 Task: Create a due date automation trigger when advanced on, on the wednesday of the week before a card is due add dates starting this week at 11:00 AM.
Action: Mouse moved to (963, 75)
Screenshot: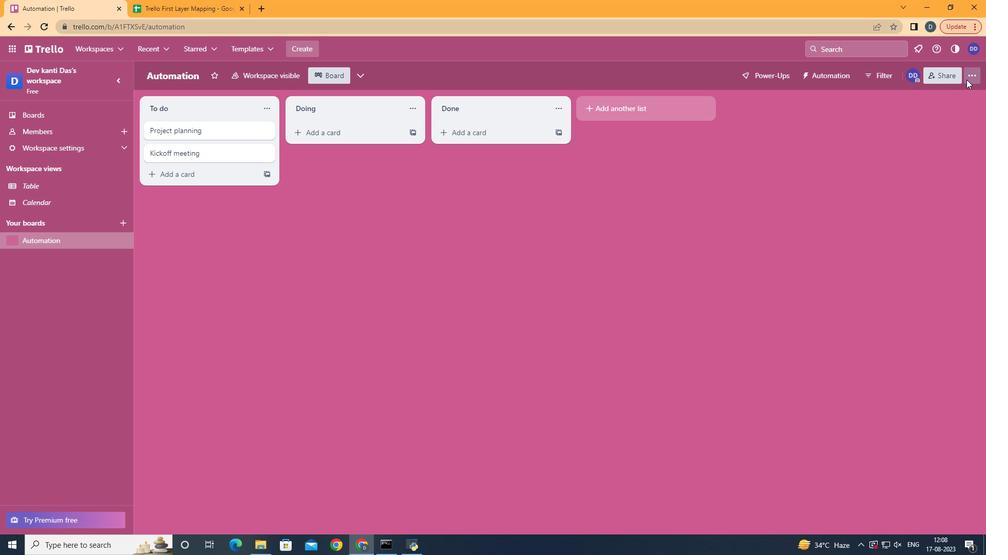 
Action: Mouse pressed left at (963, 75)
Screenshot: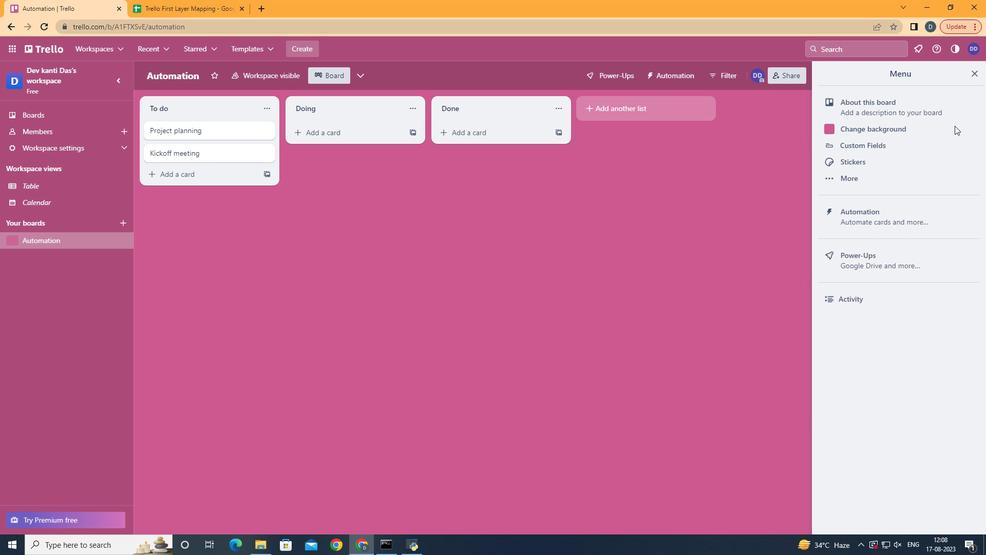 
Action: Mouse moved to (893, 212)
Screenshot: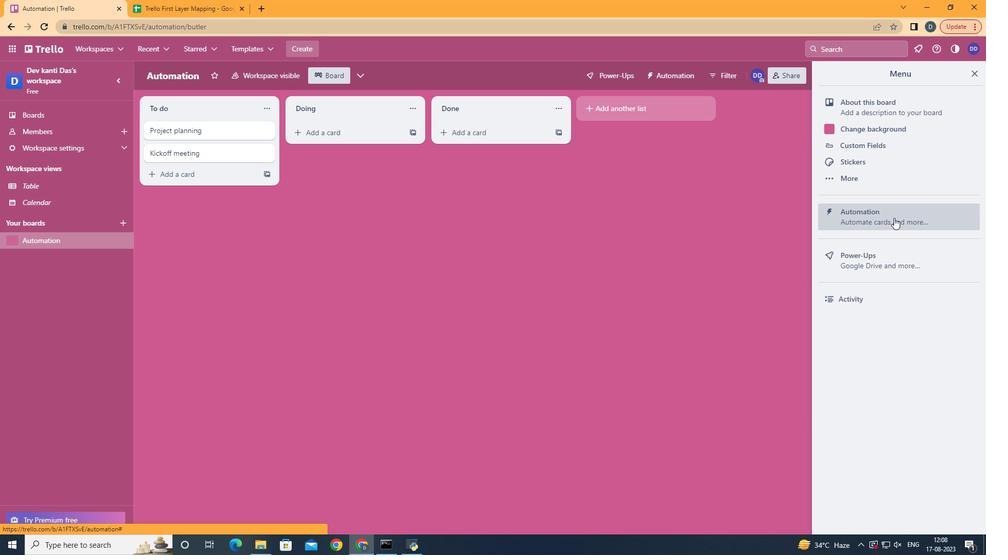 
Action: Mouse pressed left at (893, 212)
Screenshot: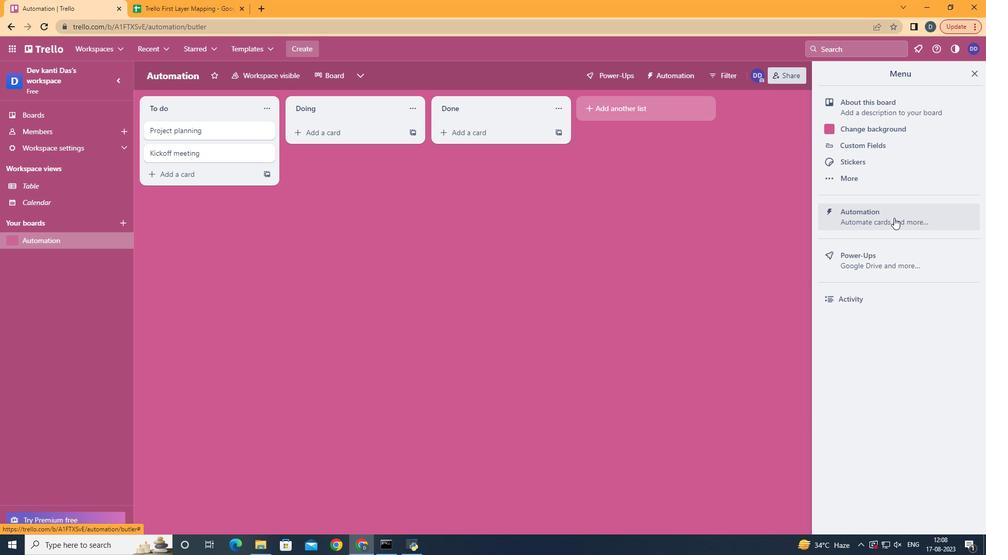 
Action: Mouse moved to (204, 210)
Screenshot: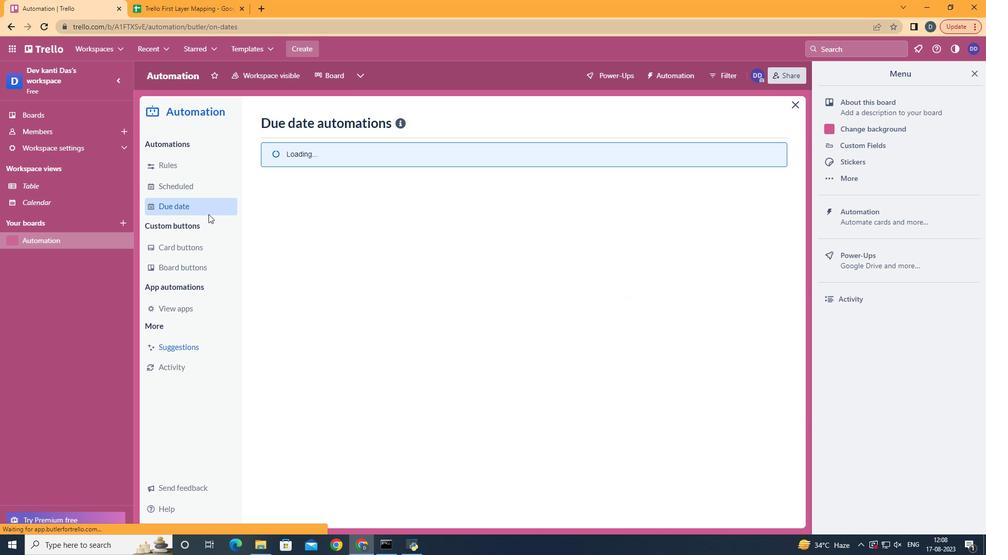 
Action: Mouse pressed left at (204, 210)
Screenshot: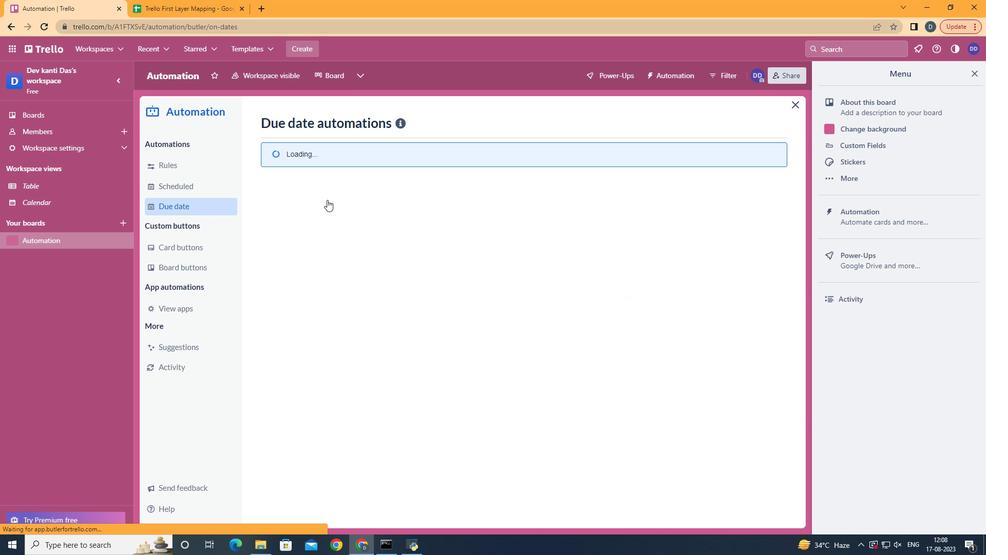 
Action: Mouse moved to (701, 120)
Screenshot: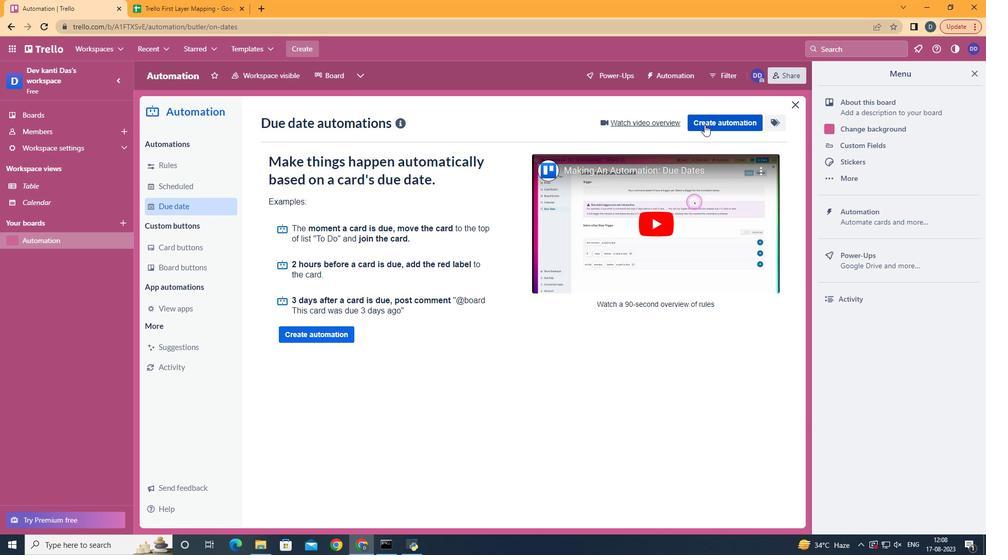 
Action: Mouse pressed left at (701, 120)
Screenshot: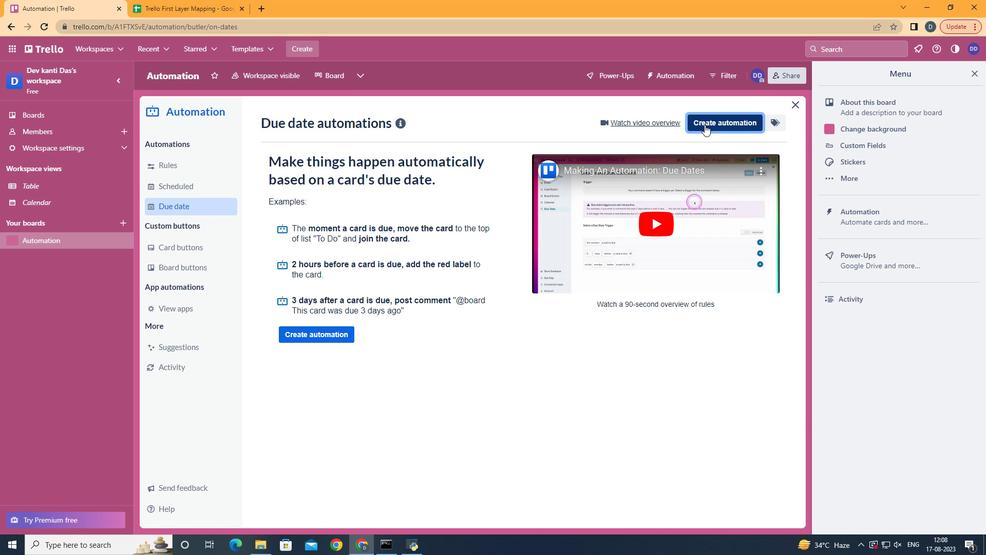 
Action: Mouse moved to (549, 224)
Screenshot: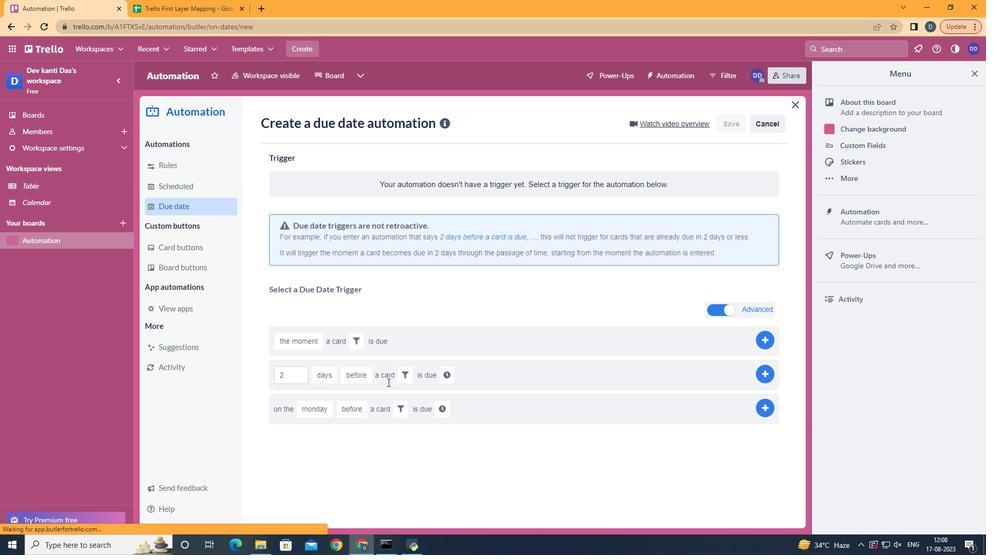 
Action: Mouse pressed left at (549, 224)
Screenshot: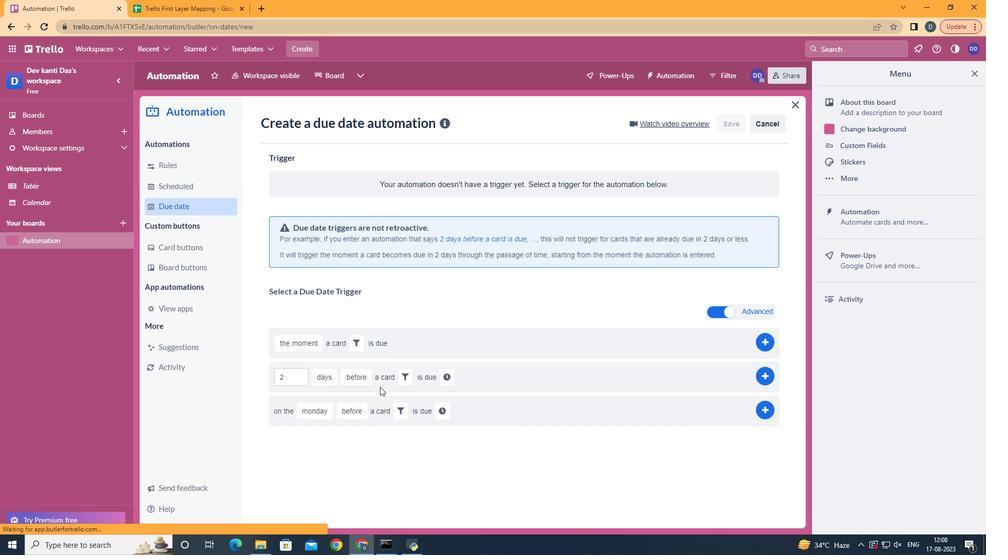 
Action: Mouse moved to (328, 303)
Screenshot: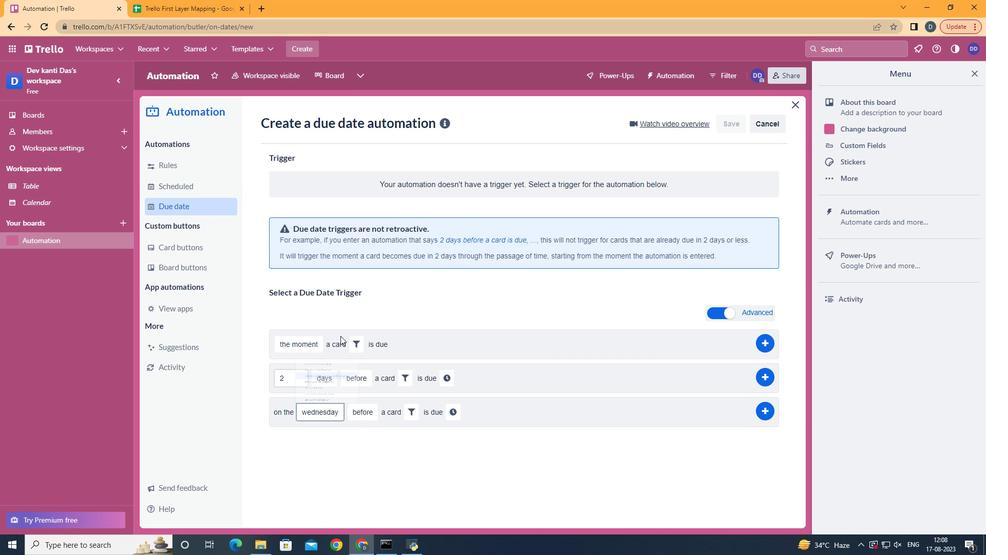 
Action: Mouse pressed left at (328, 303)
Screenshot: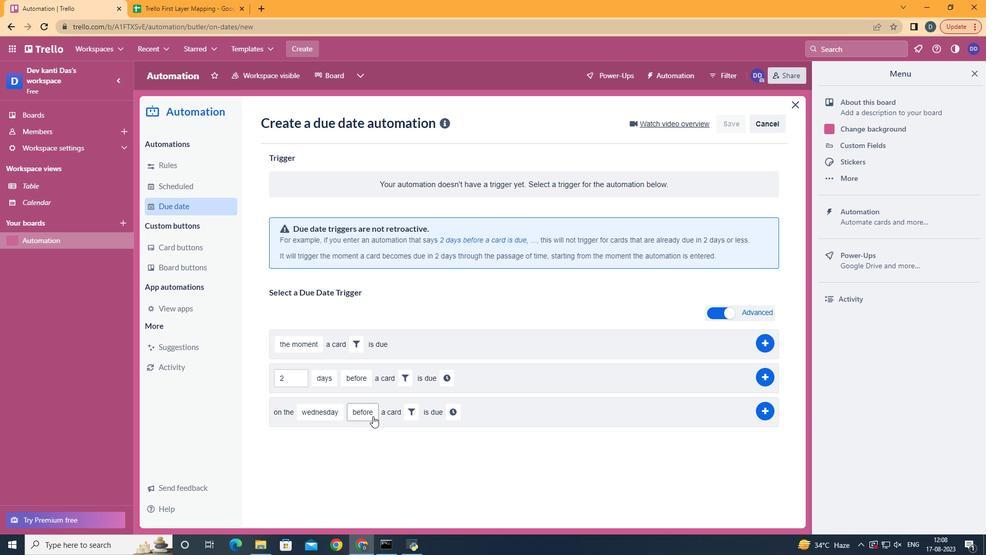 
Action: Mouse moved to (378, 488)
Screenshot: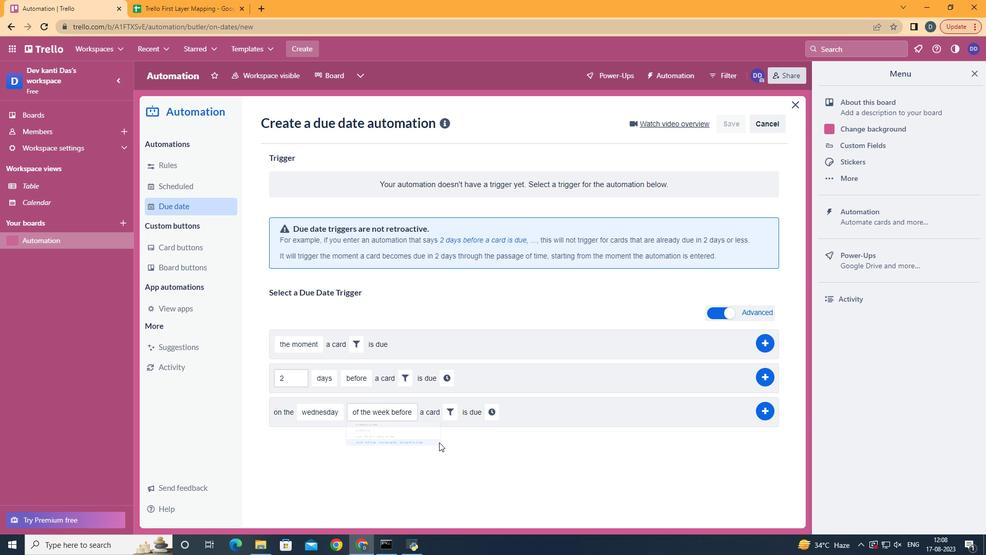 
Action: Mouse pressed left at (378, 488)
Screenshot: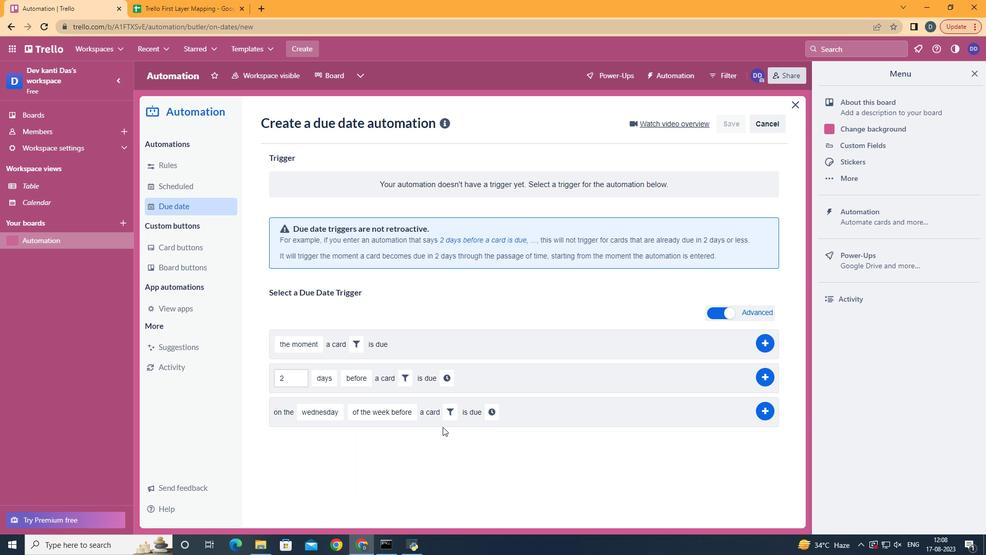 
Action: Mouse moved to (452, 402)
Screenshot: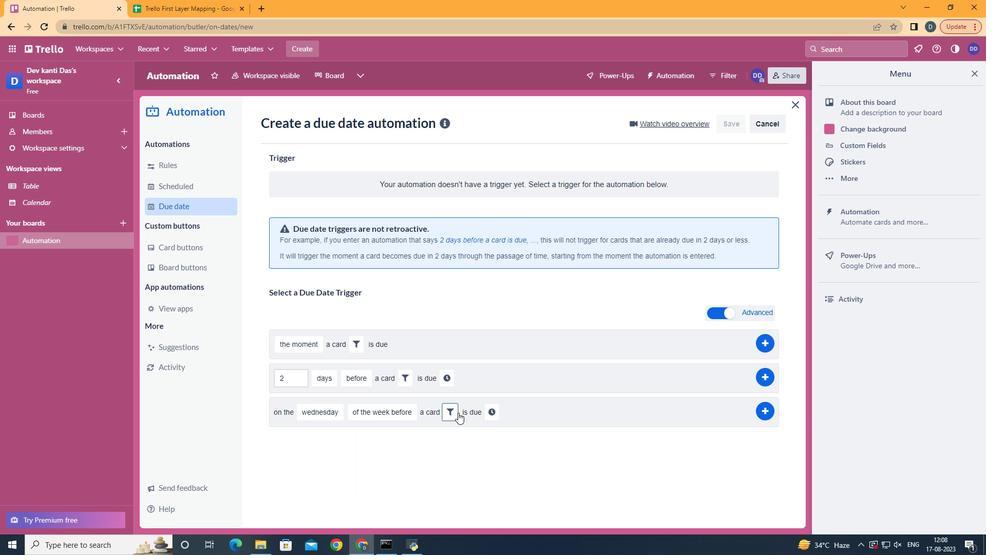 
Action: Mouse pressed left at (452, 402)
Screenshot: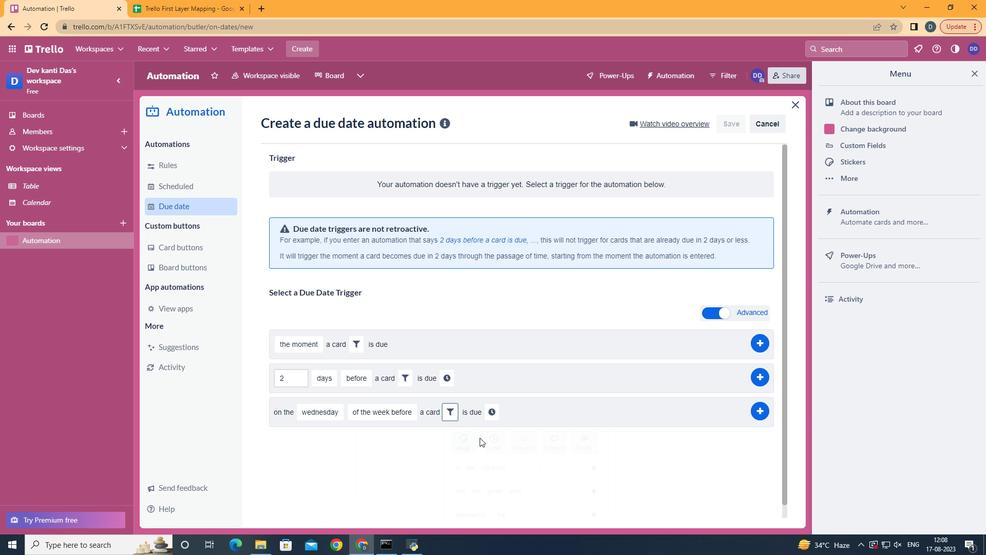 
Action: Mouse moved to (503, 436)
Screenshot: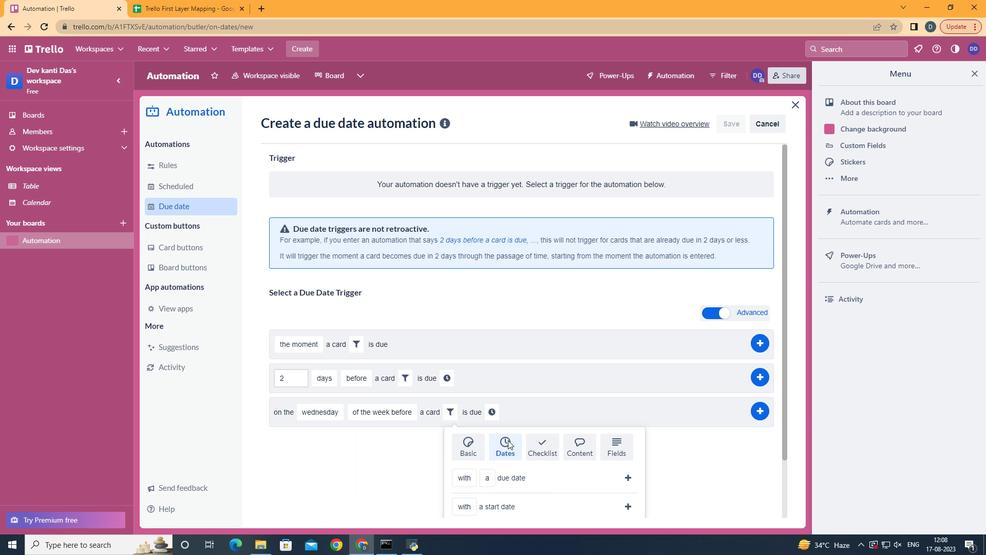 
Action: Mouse pressed left at (503, 436)
Screenshot: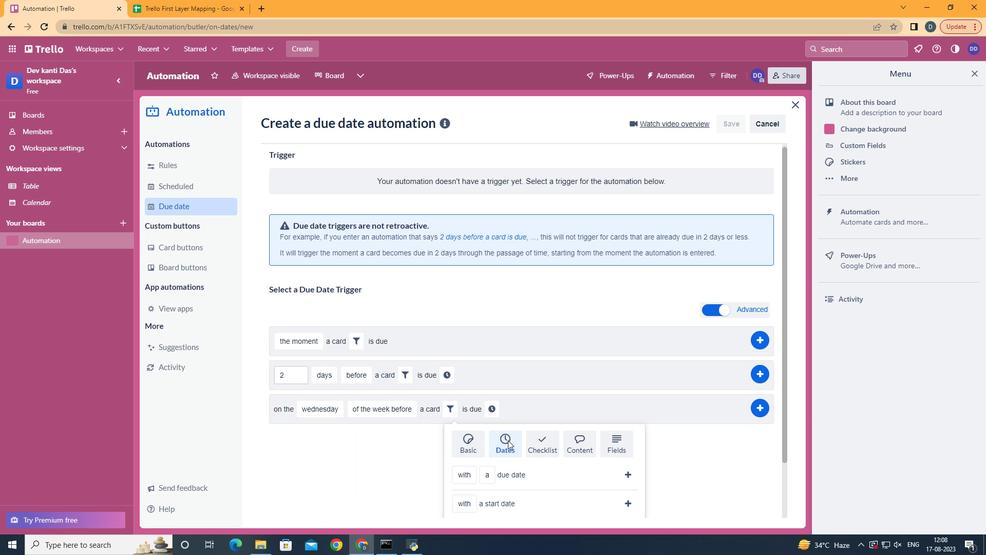 
Action: Mouse moved to (504, 436)
Screenshot: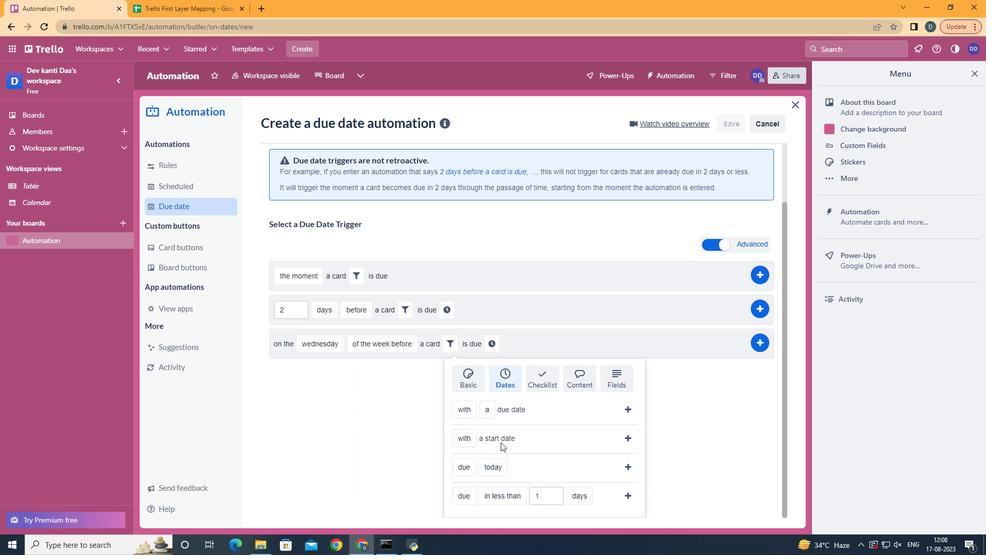 
Action: Mouse scrolled (504, 435) with delta (0, 0)
Screenshot: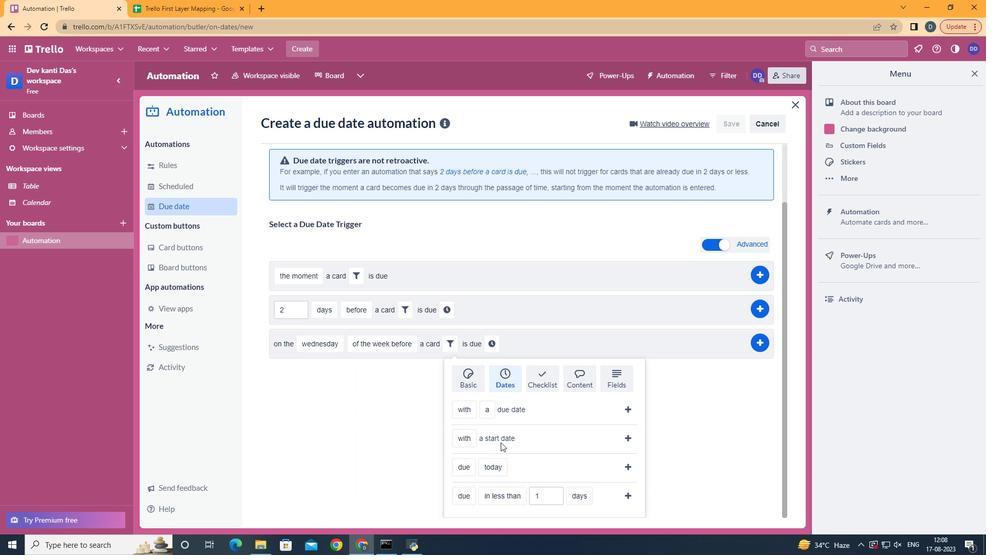
Action: Mouse scrolled (504, 435) with delta (0, 0)
Screenshot: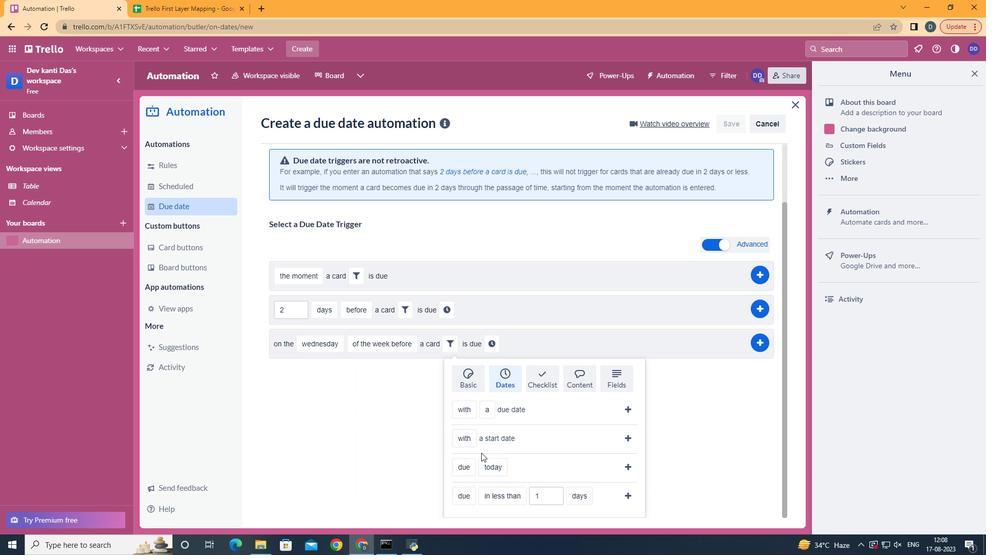 
Action: Mouse scrolled (504, 435) with delta (0, 0)
Screenshot: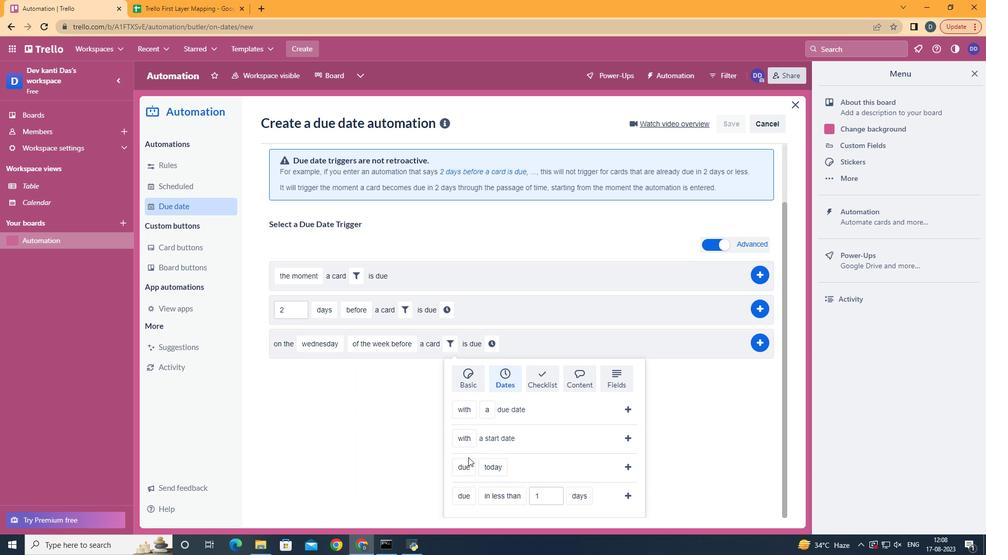 
Action: Mouse scrolled (504, 435) with delta (0, 0)
Screenshot: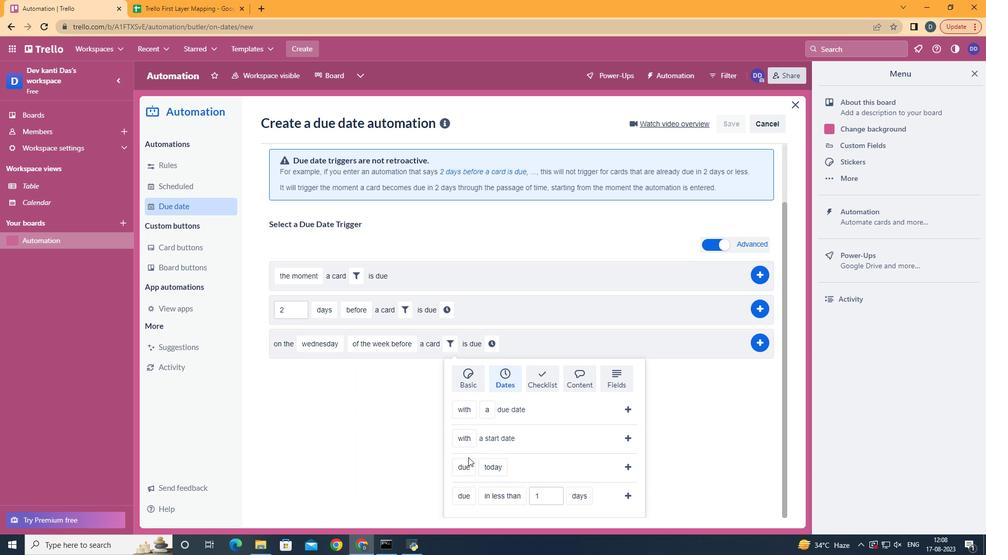 
Action: Mouse moved to (469, 422)
Screenshot: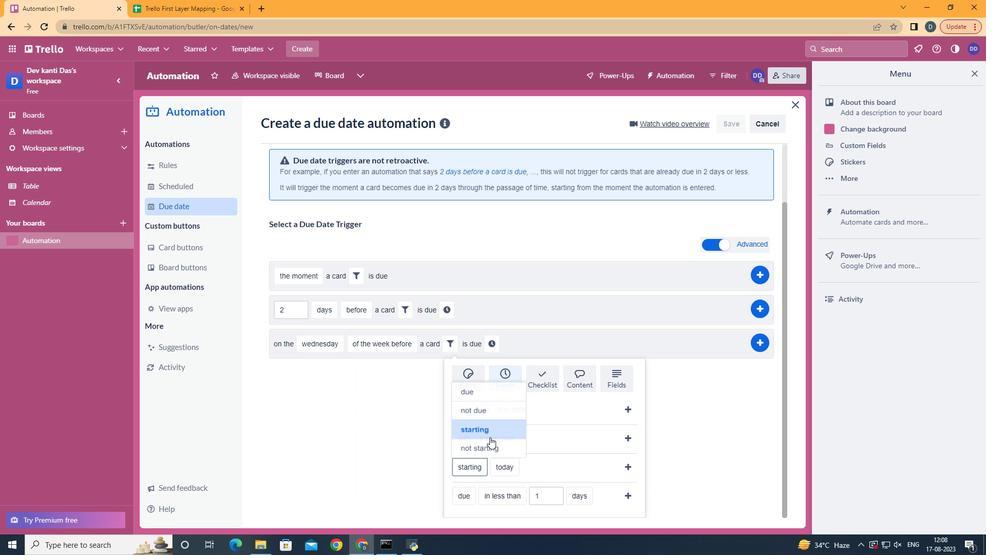 
Action: Mouse pressed left at (469, 422)
Screenshot: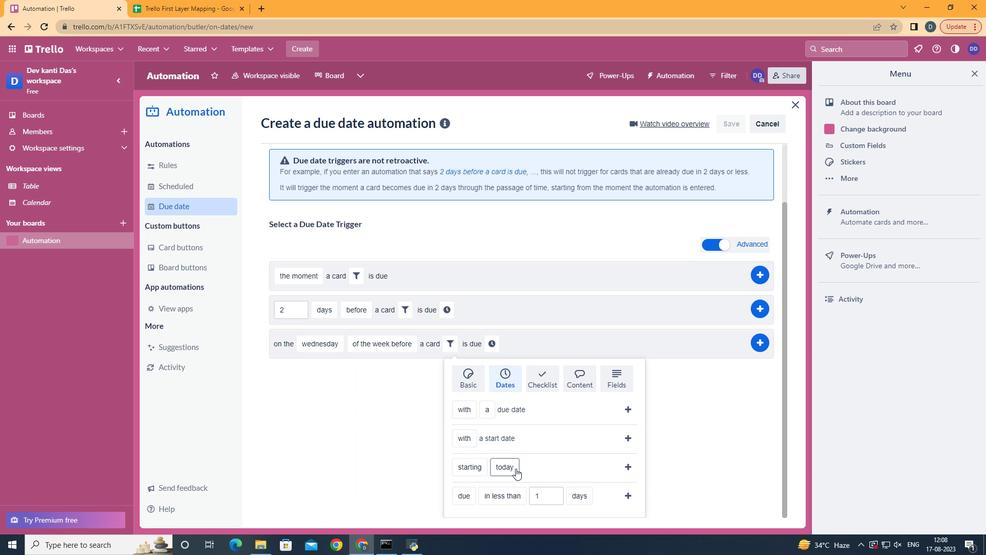 
Action: Mouse moved to (525, 378)
Screenshot: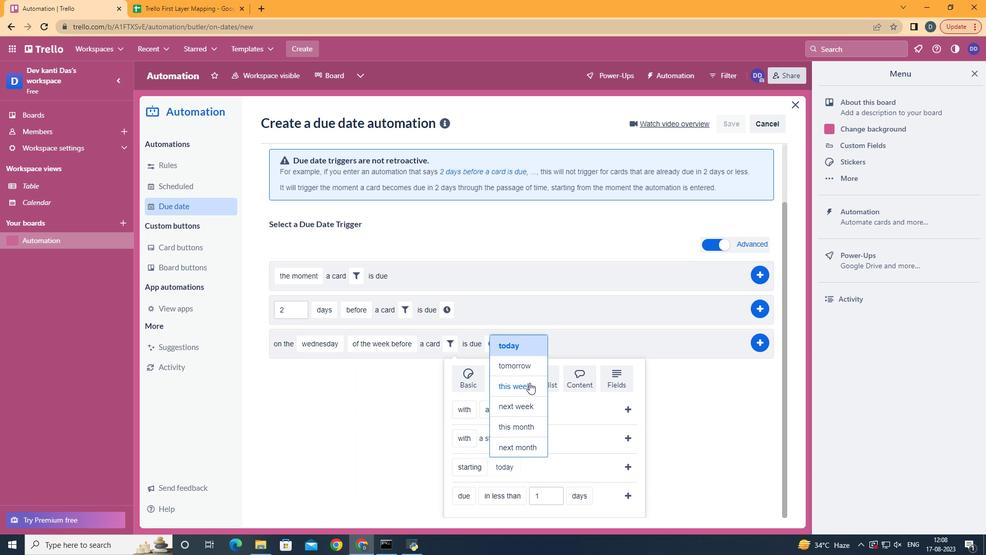 
Action: Mouse pressed left at (525, 378)
Screenshot: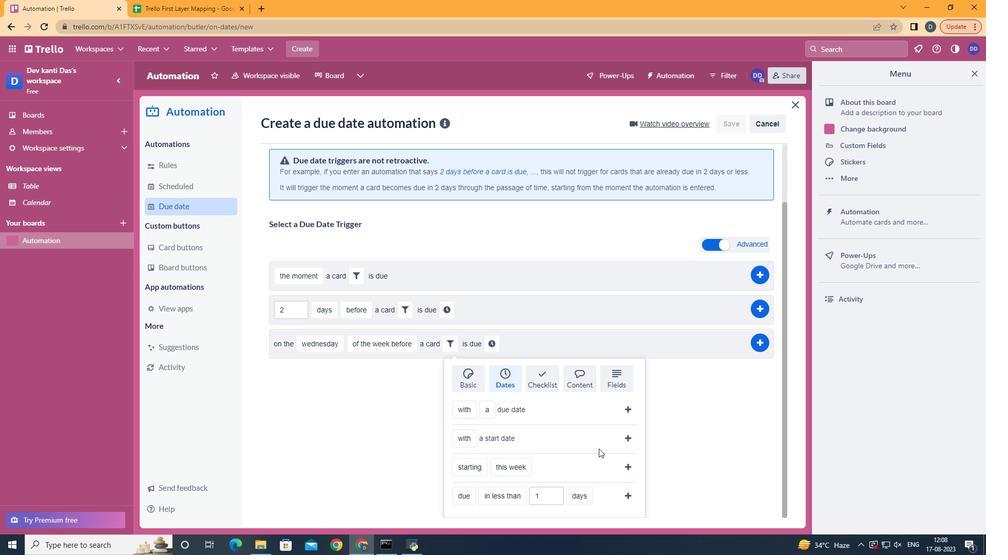 
Action: Mouse moved to (635, 462)
Screenshot: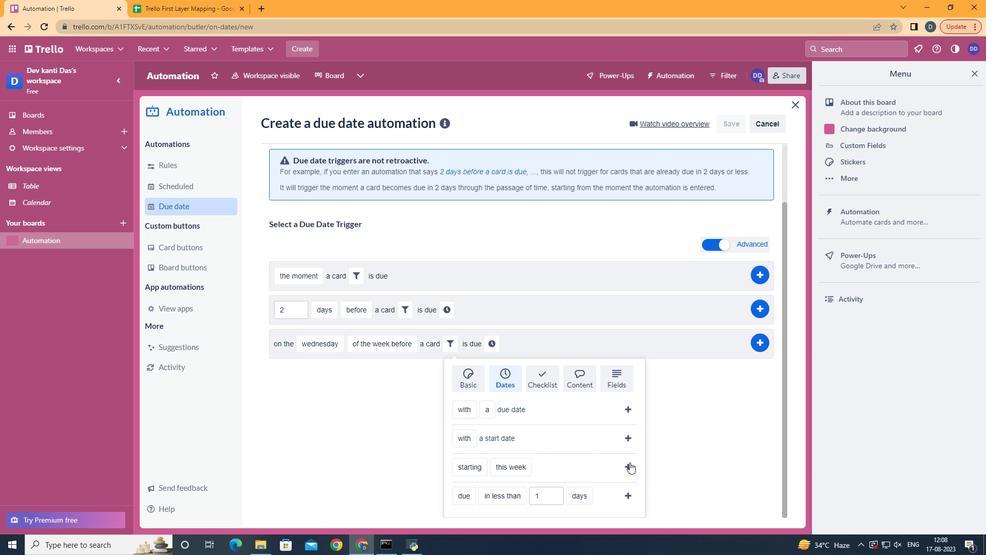 
Action: Mouse pressed left at (635, 462)
Screenshot: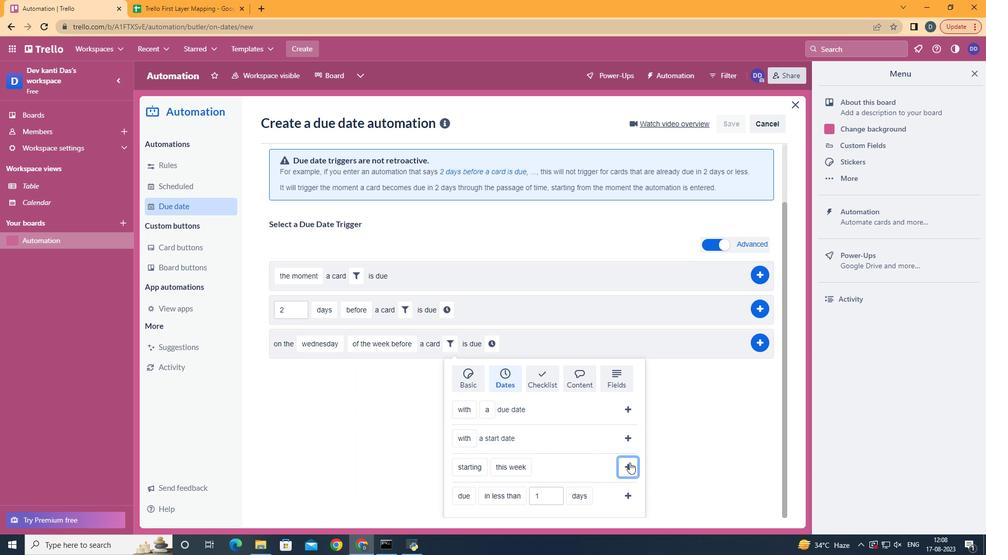 
Action: Mouse moved to (626, 458)
Screenshot: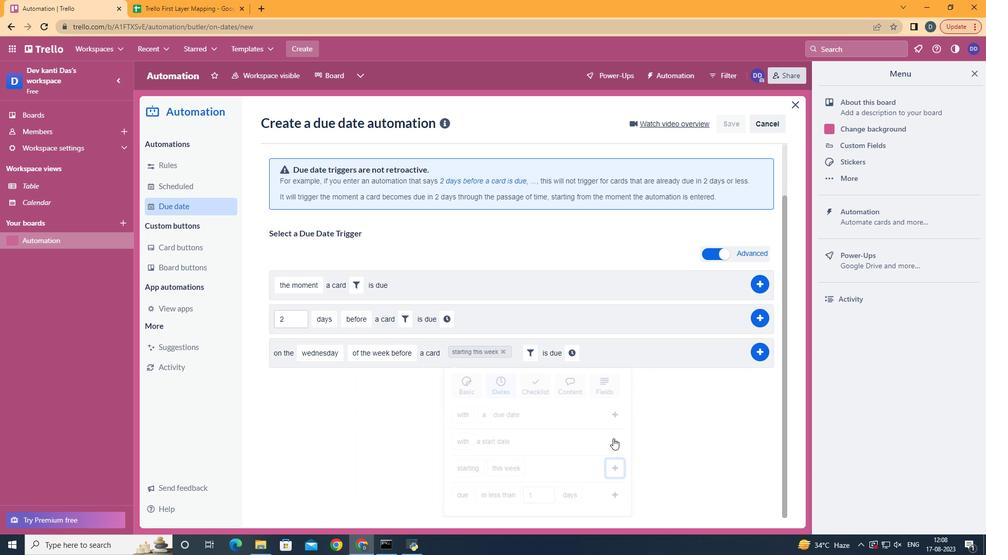 
Action: Mouse pressed left at (626, 458)
Screenshot: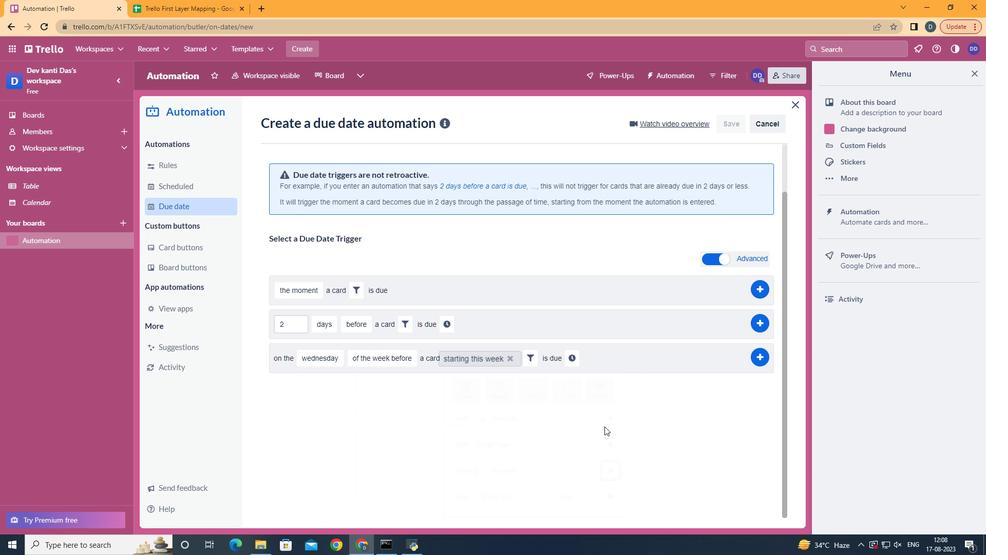 
Action: Mouse moved to (563, 417)
Screenshot: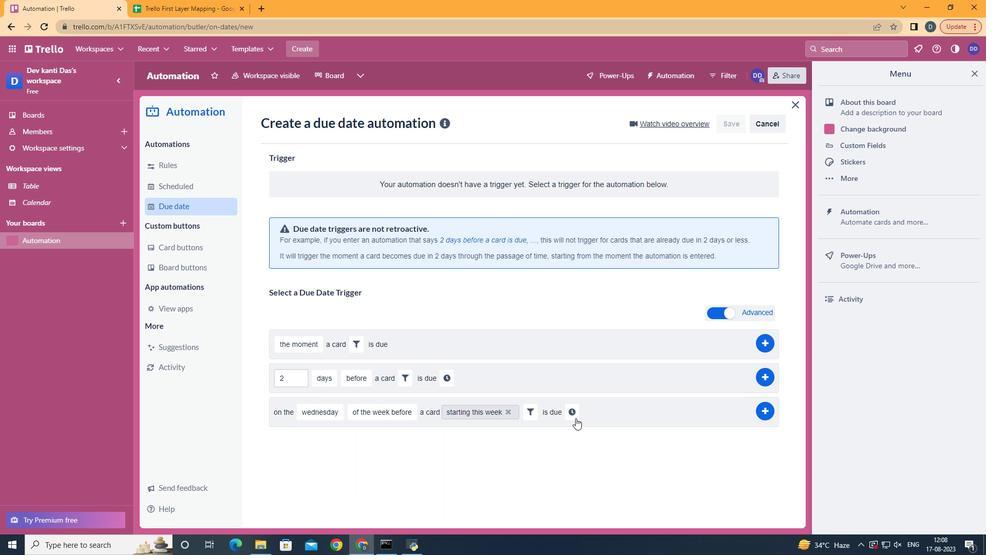 
Action: Mouse pressed left at (563, 417)
Screenshot: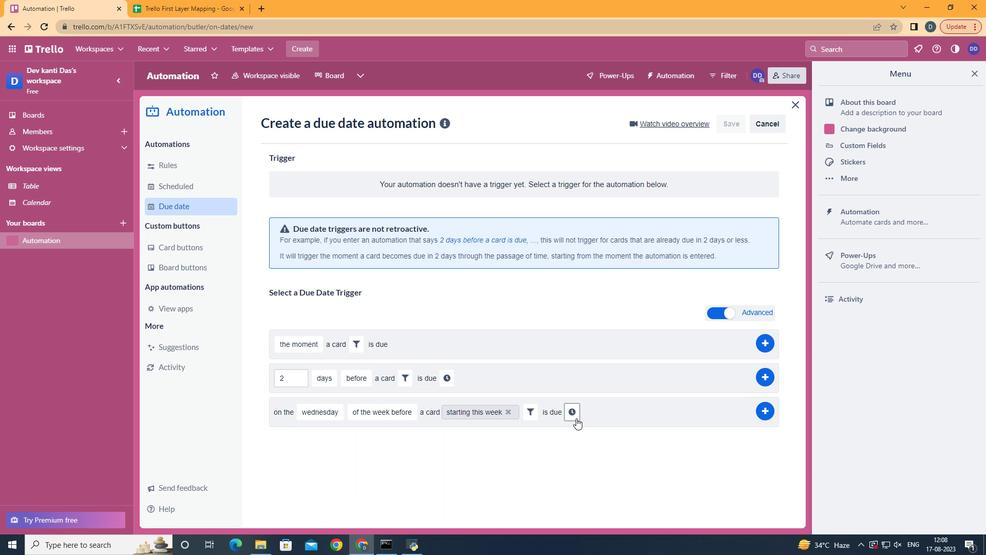 
Action: Mouse moved to (572, 414)
Screenshot: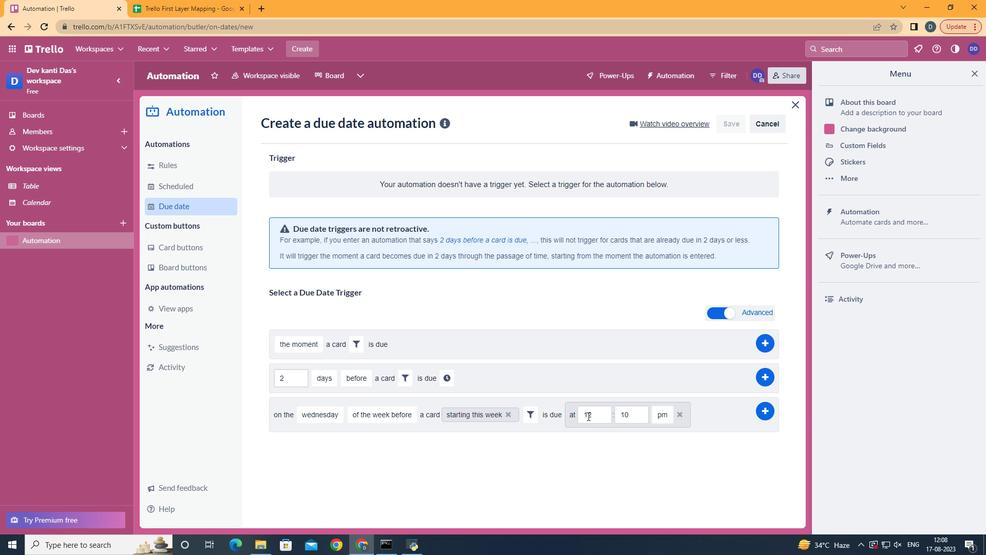 
Action: Mouse pressed left at (572, 414)
Screenshot: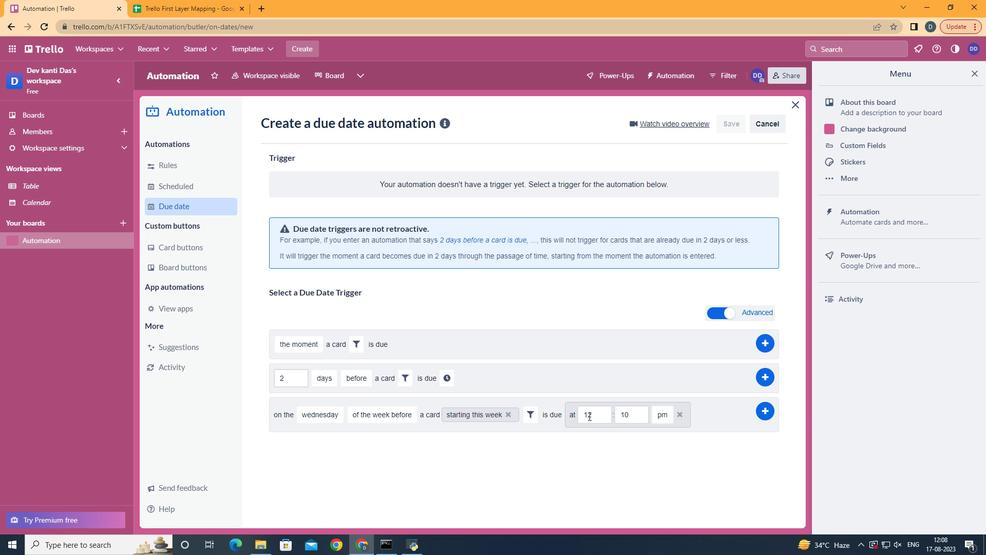 
Action: Mouse moved to (591, 410)
Screenshot: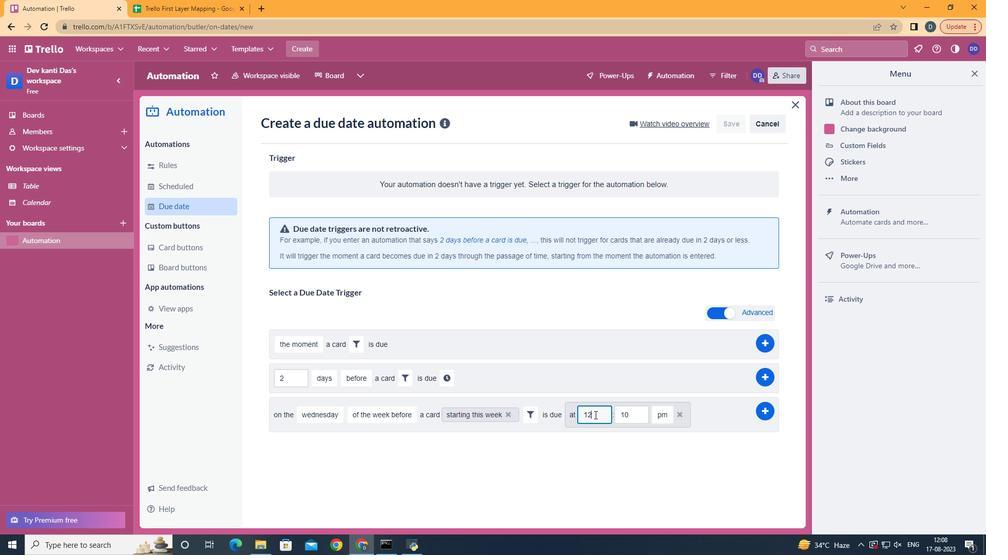 
Action: Mouse pressed left at (591, 410)
Screenshot: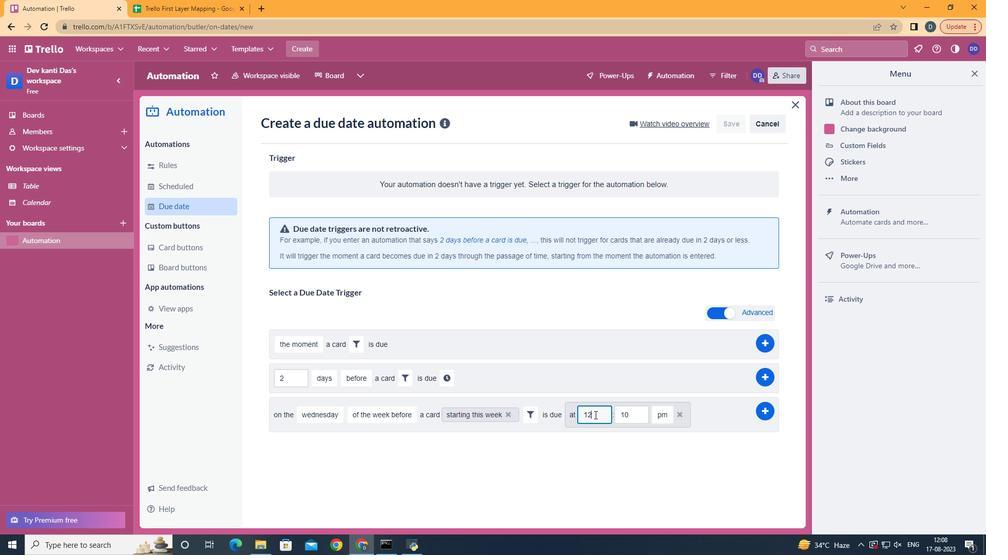 
Action: Key pressed <Key.backspace>1
Screenshot: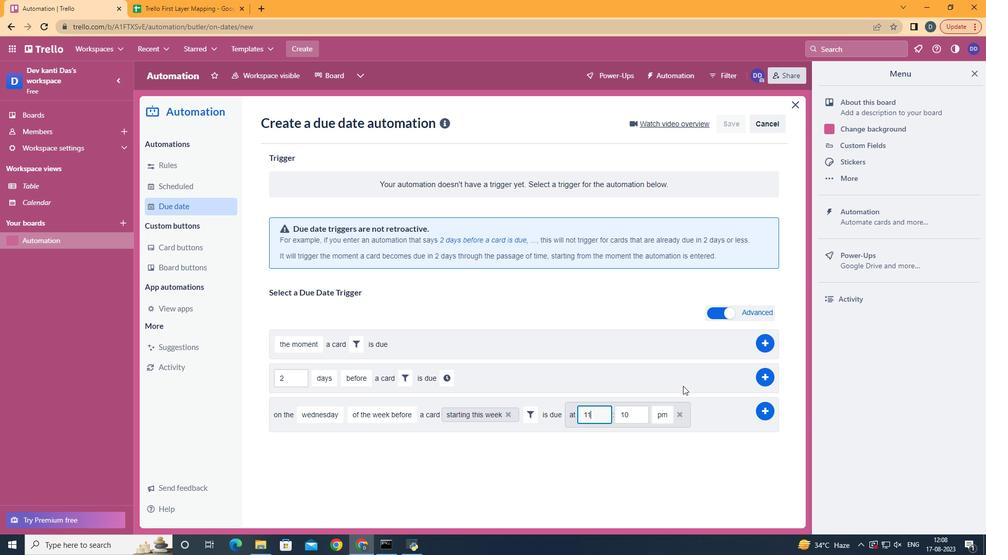 
Action: Mouse moved to (636, 412)
Screenshot: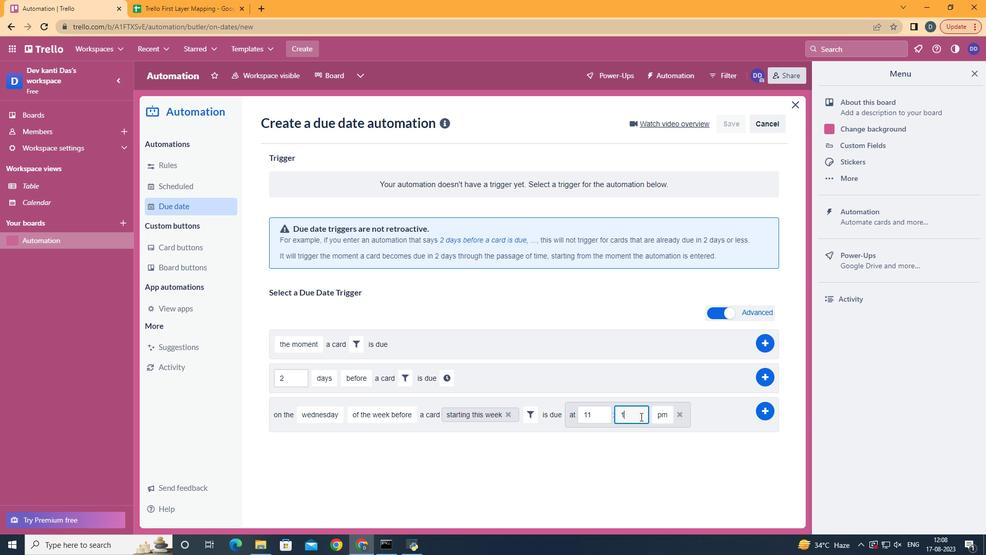 
Action: Mouse pressed left at (636, 412)
Screenshot: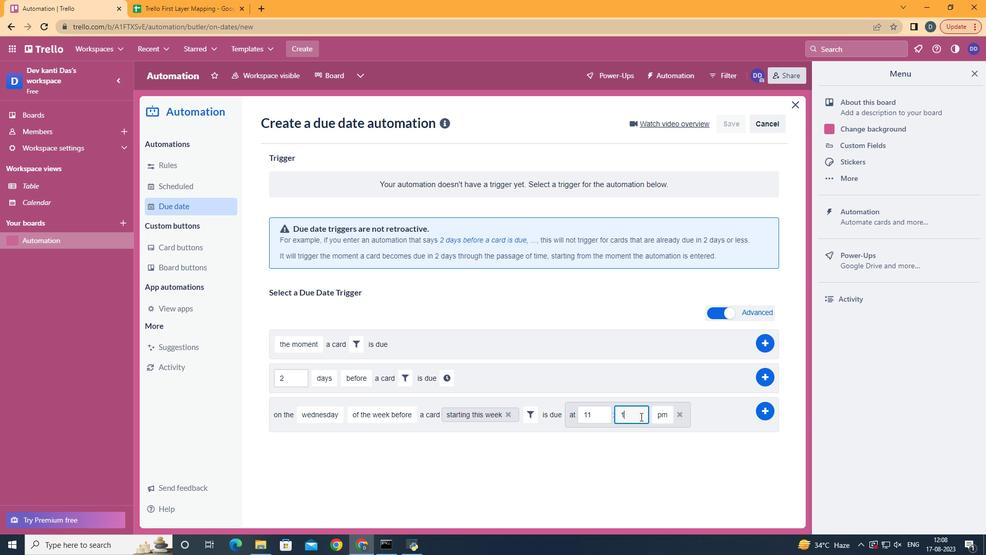 
Action: Key pressed <Key.backspace>
Screenshot: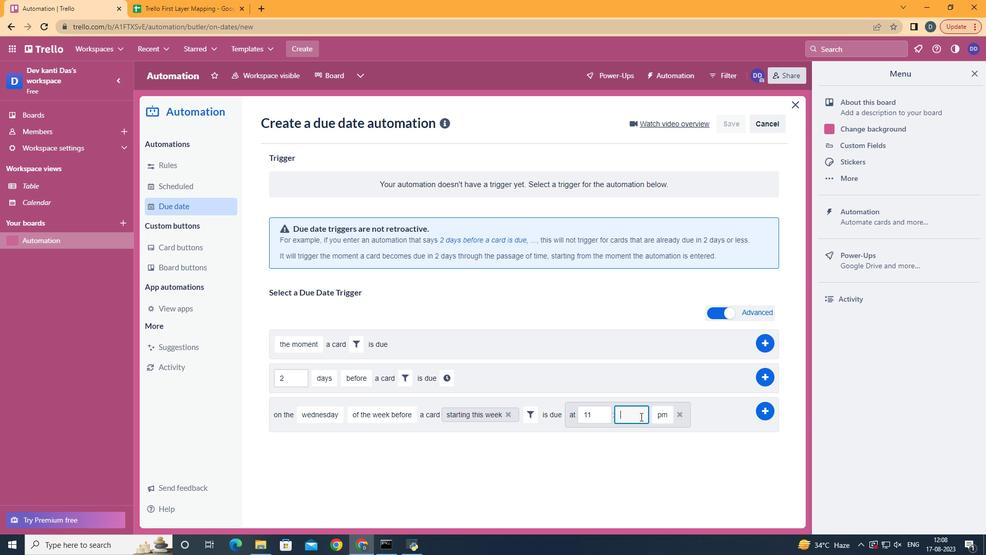 
Action: Mouse moved to (636, 412)
Screenshot: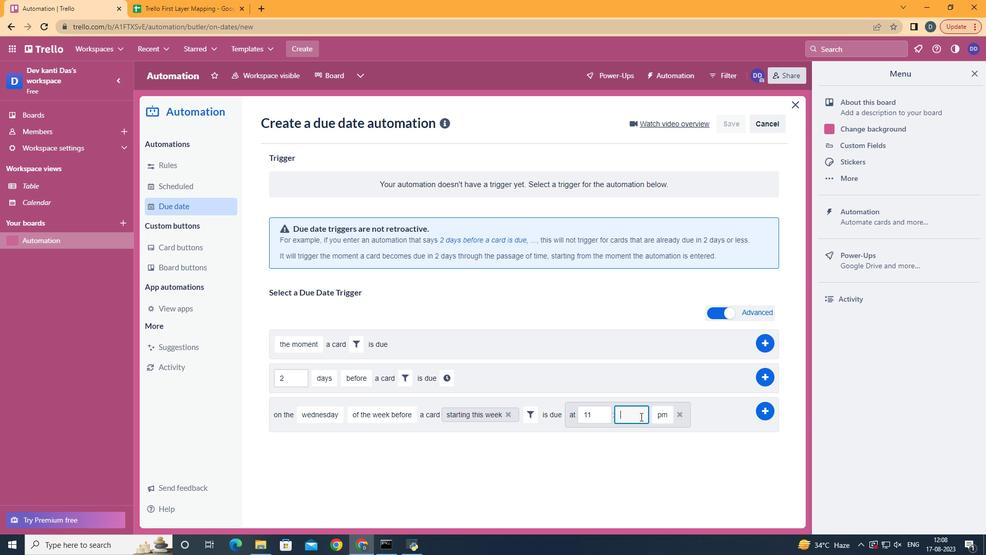 
Action: Key pressed <Key.backspace>00
Screenshot: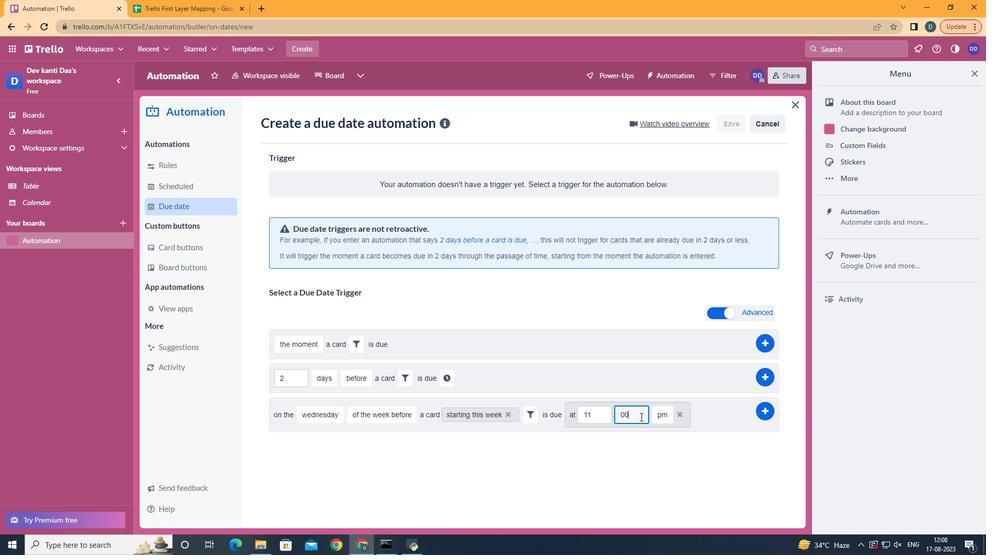 
Action: Mouse moved to (663, 427)
Screenshot: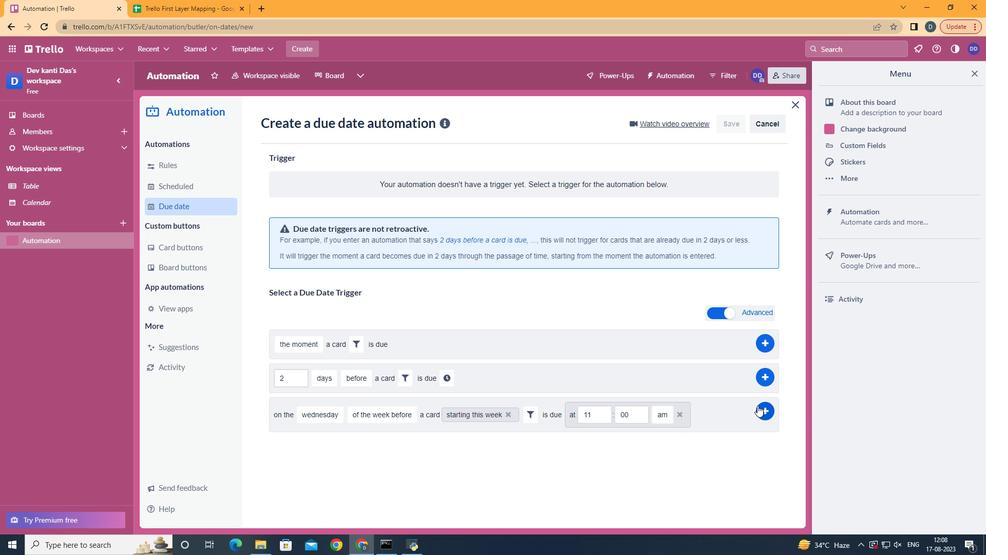
Action: Mouse pressed left at (663, 427)
Screenshot: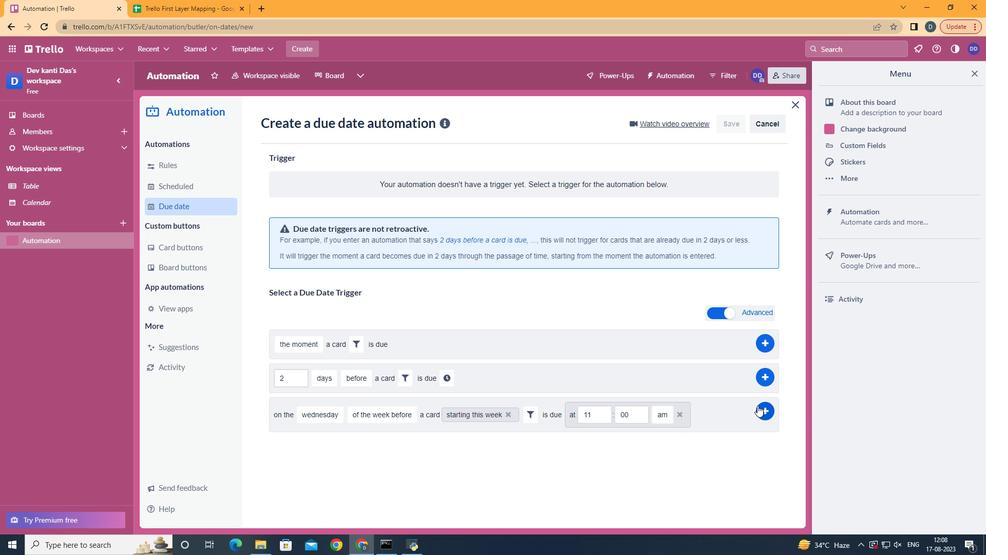 
Action: Mouse moved to (754, 401)
Screenshot: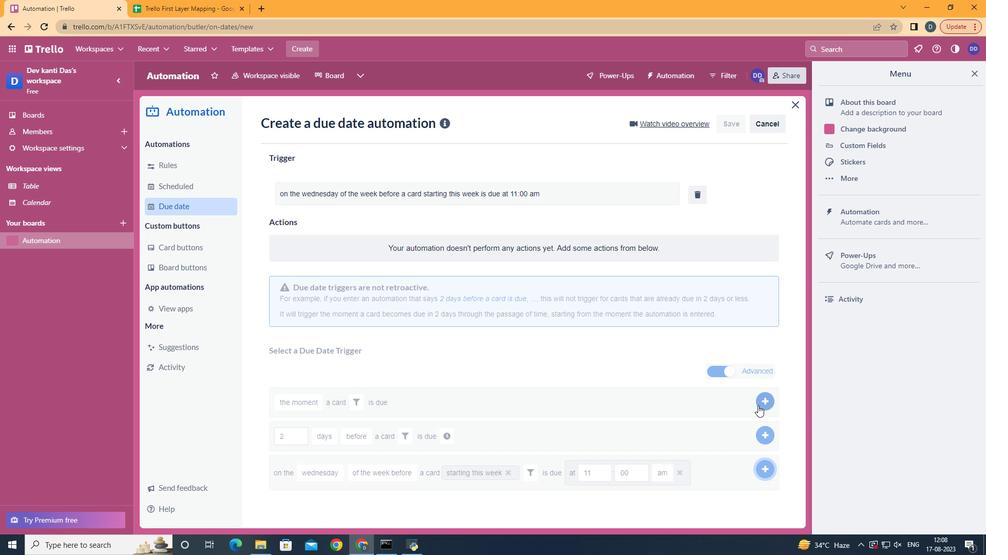
Action: Mouse pressed left at (754, 401)
Screenshot: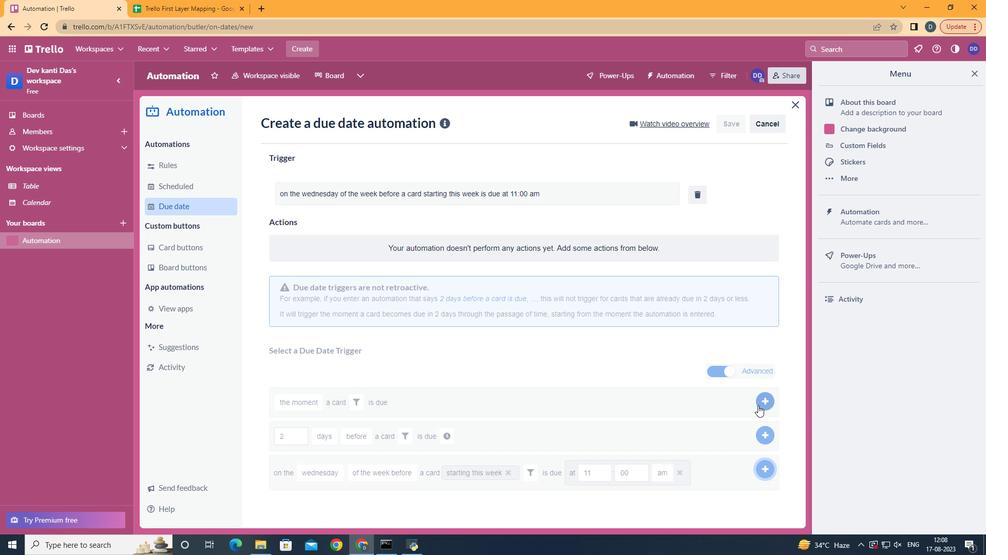
Action: Mouse moved to (754, 401)
Screenshot: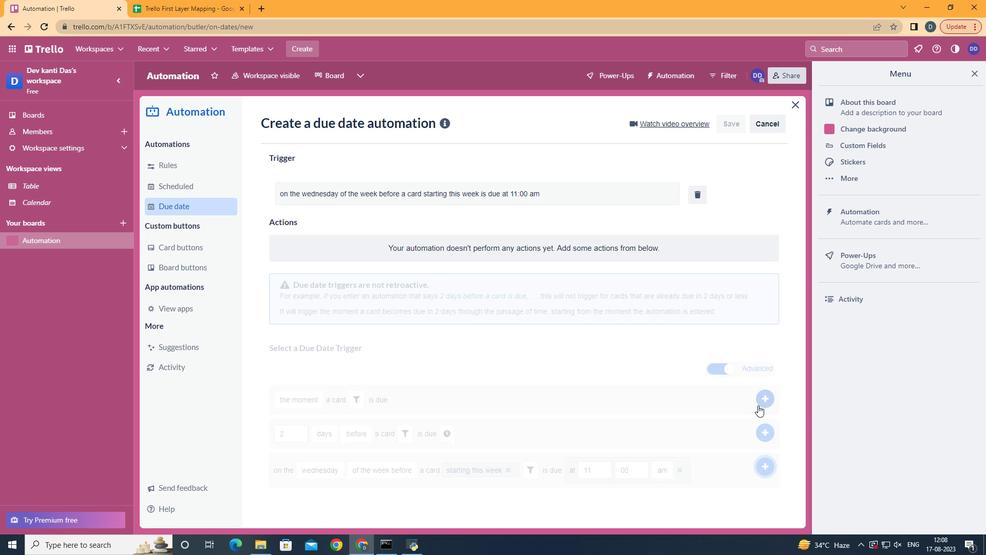 
